 Task: Add Topo Chico Twist of Lime Sparkling Mineral Water 12 Pack Case to the cart.
Action: Mouse moved to (19, 94)
Screenshot: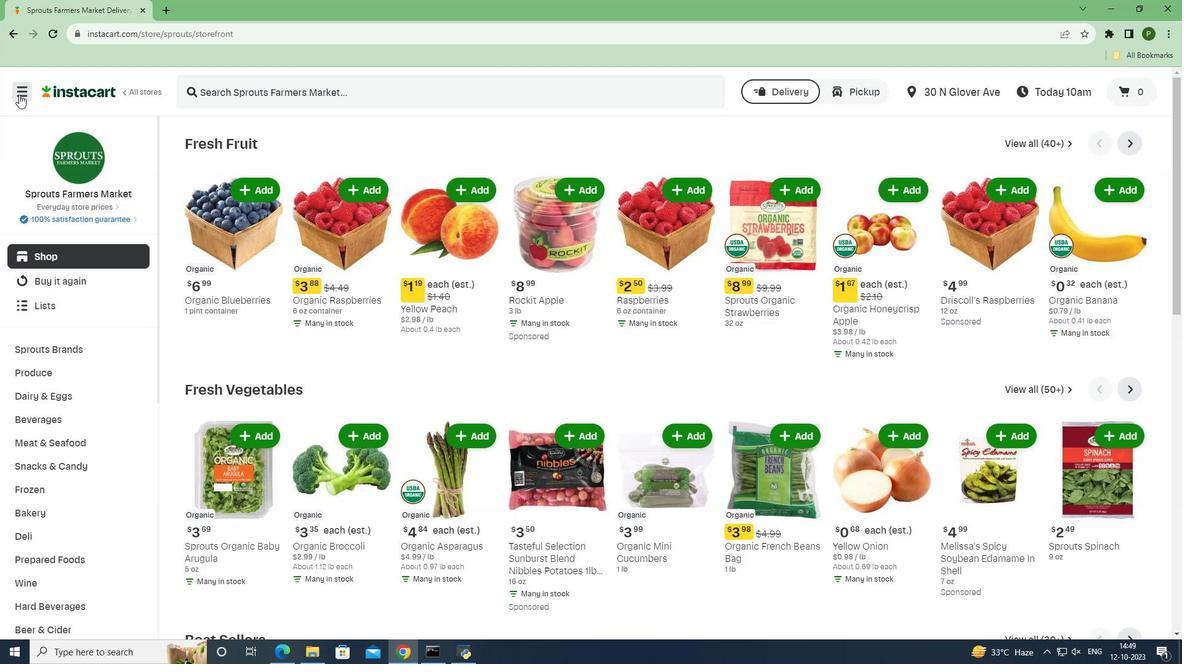 
Action: Mouse pressed left at (19, 94)
Screenshot: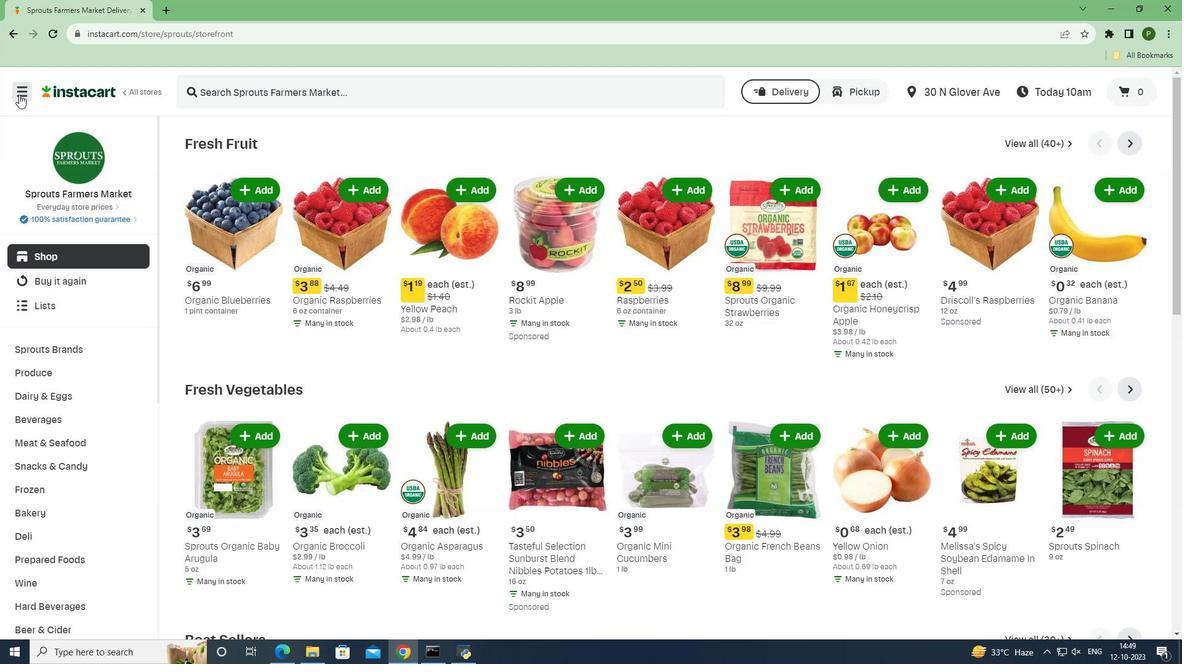 
Action: Mouse moved to (73, 321)
Screenshot: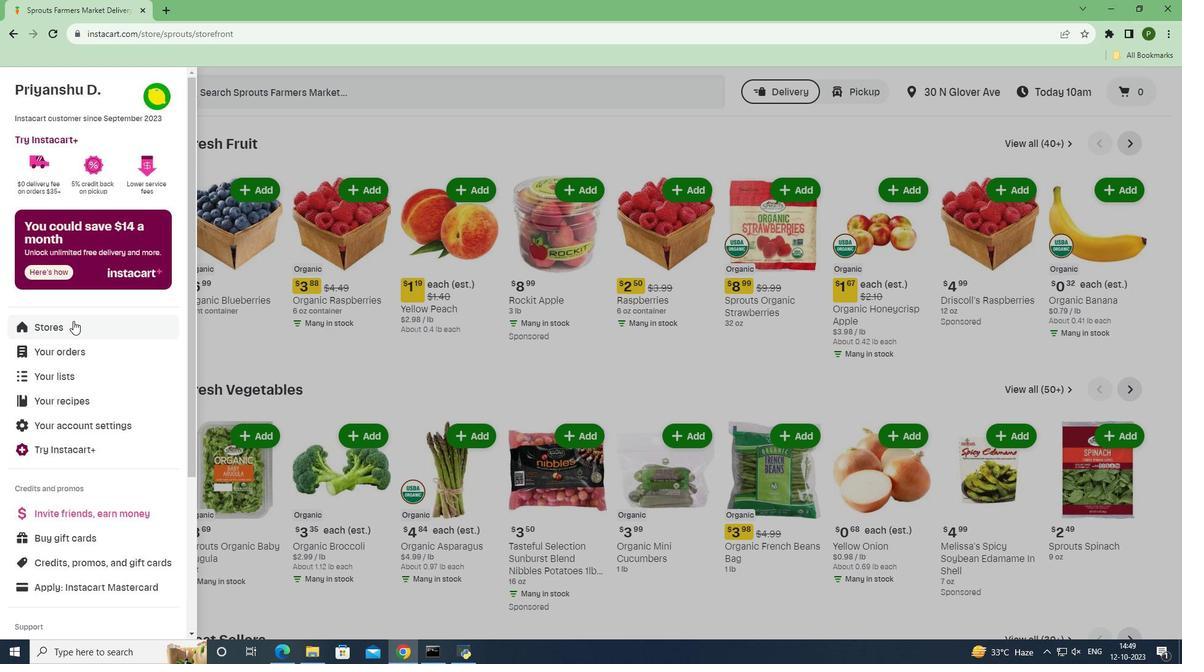 
Action: Mouse pressed left at (73, 321)
Screenshot: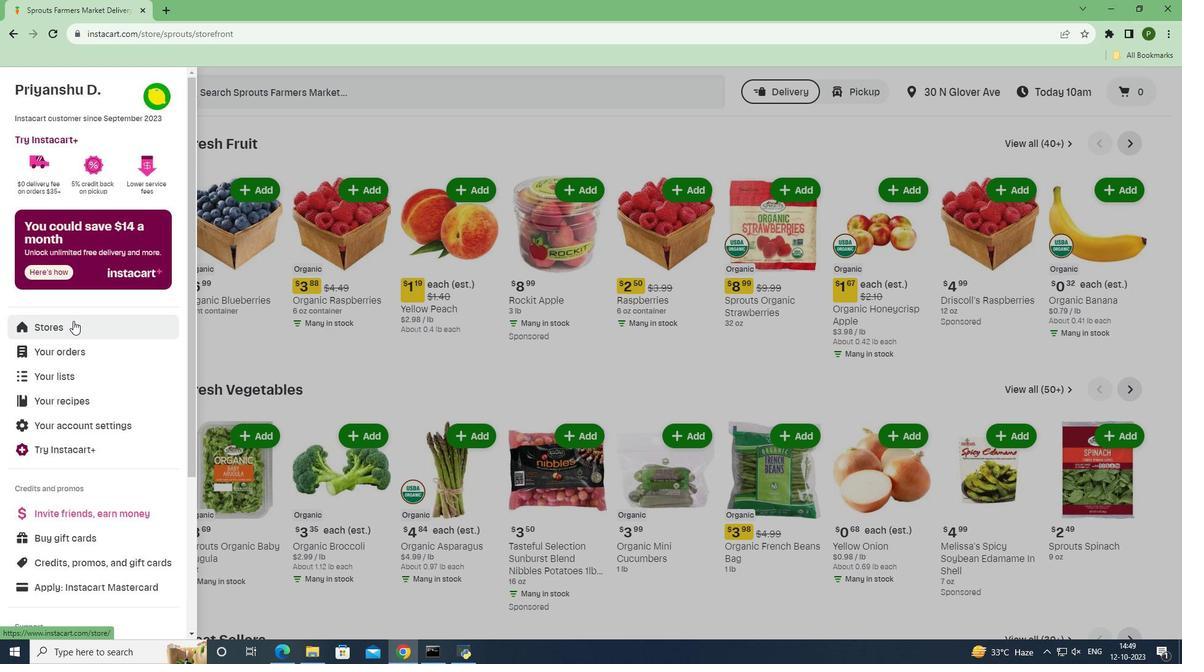 
Action: Mouse moved to (275, 145)
Screenshot: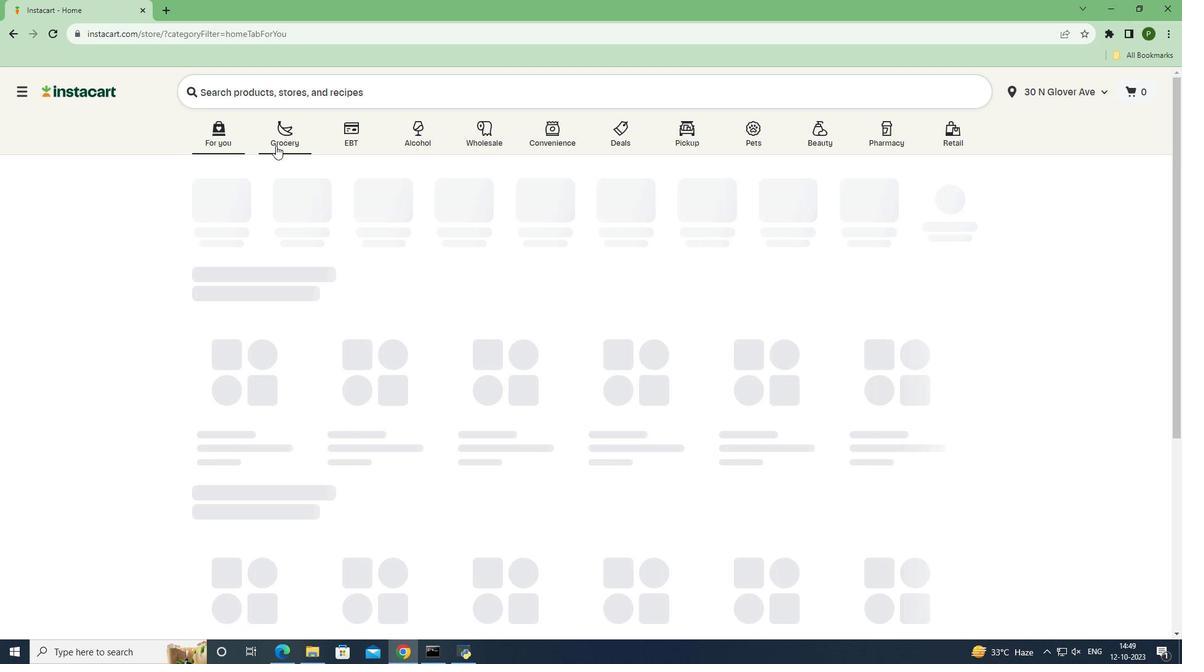 
Action: Mouse pressed left at (275, 145)
Screenshot: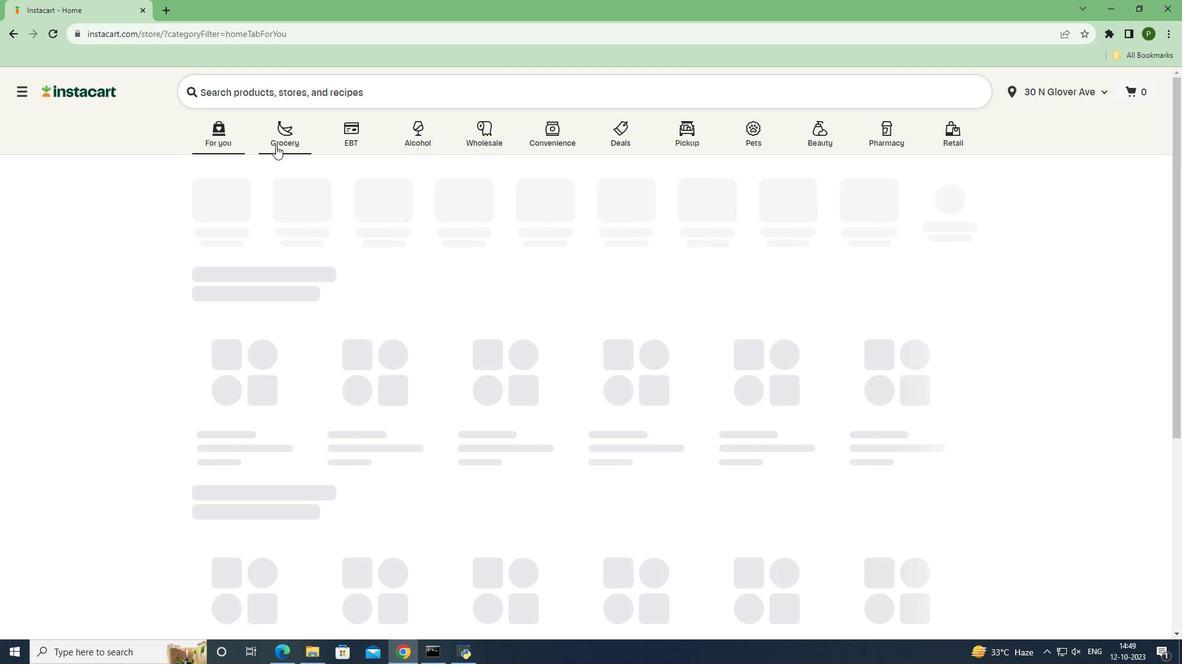 
Action: Mouse moved to (493, 282)
Screenshot: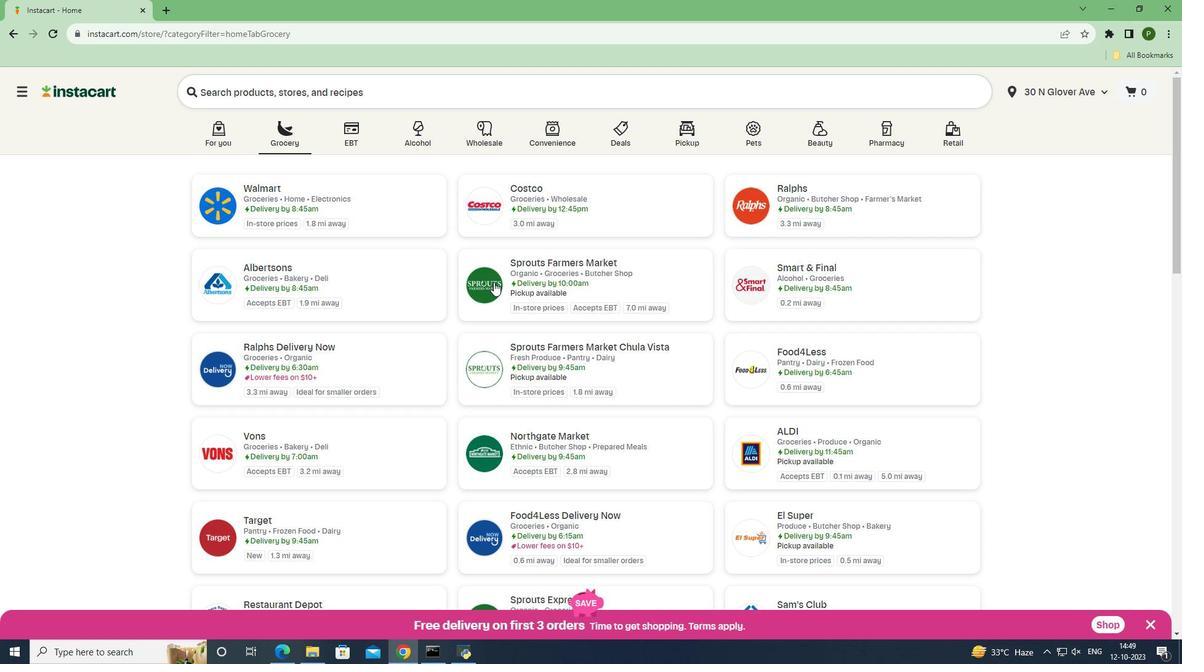 
Action: Mouse pressed left at (493, 282)
Screenshot: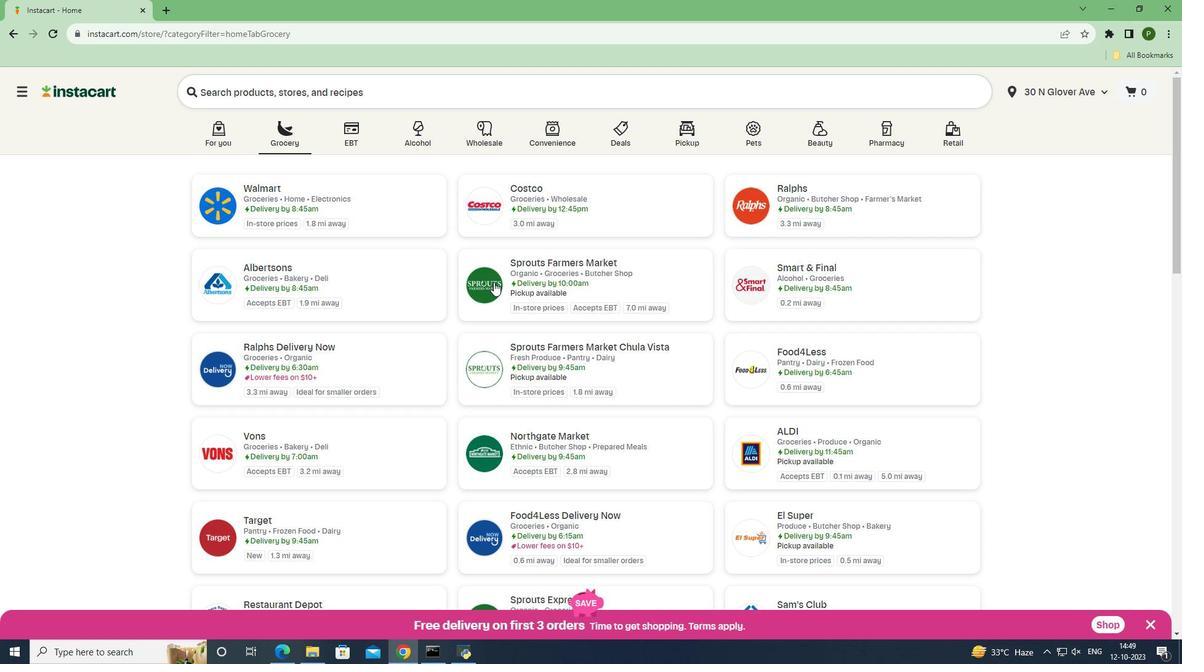 
Action: Mouse moved to (20, 418)
Screenshot: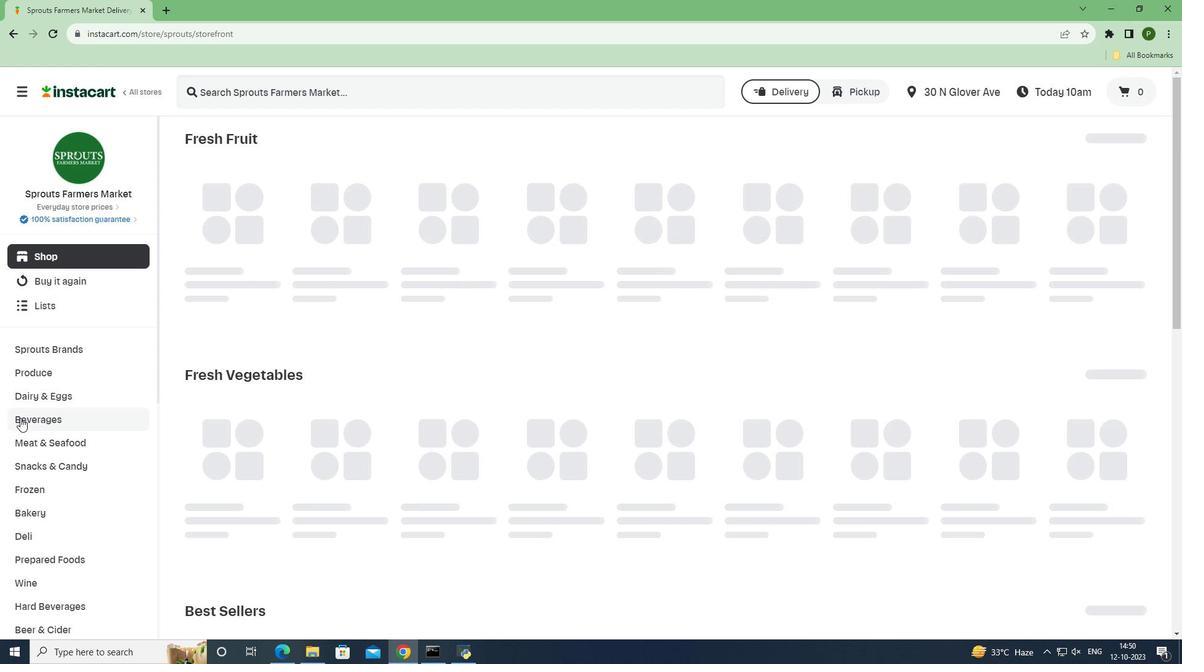 
Action: Mouse pressed left at (20, 418)
Screenshot: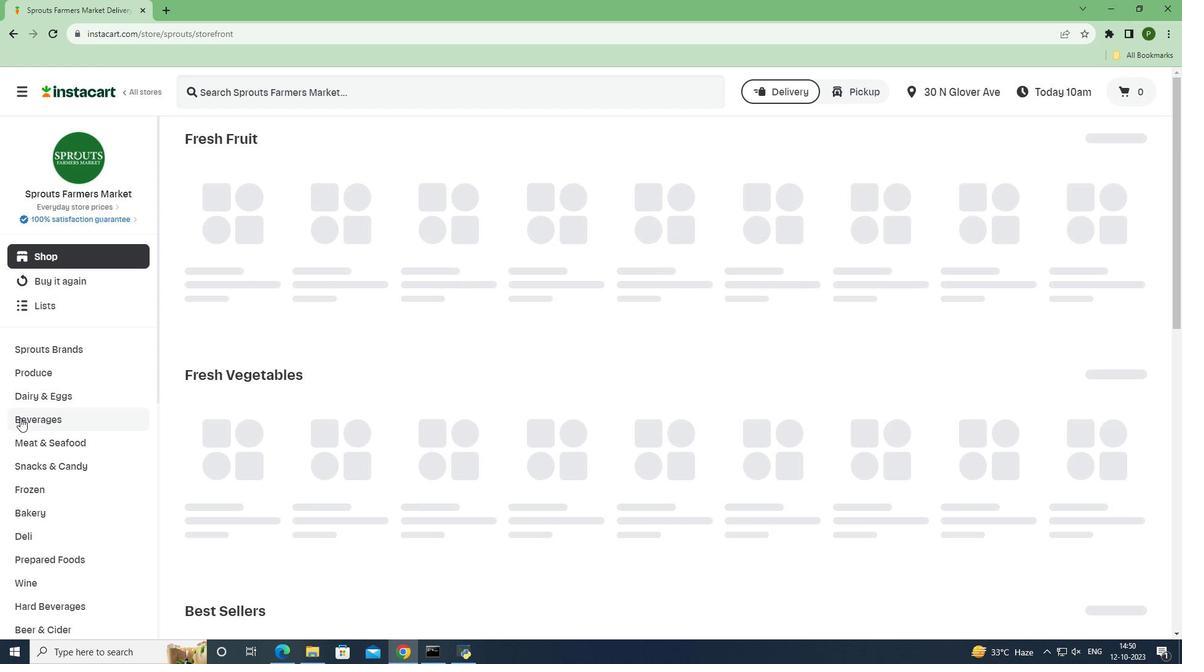 
Action: Mouse moved to (538, 179)
Screenshot: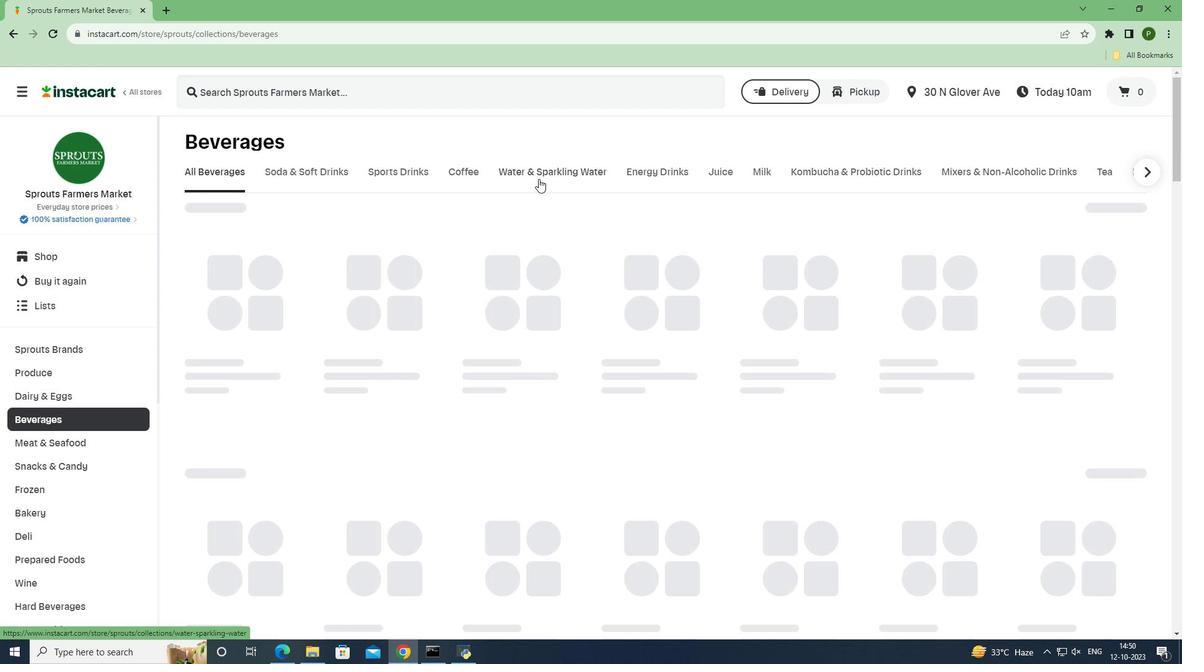 
Action: Mouse pressed left at (538, 179)
Screenshot: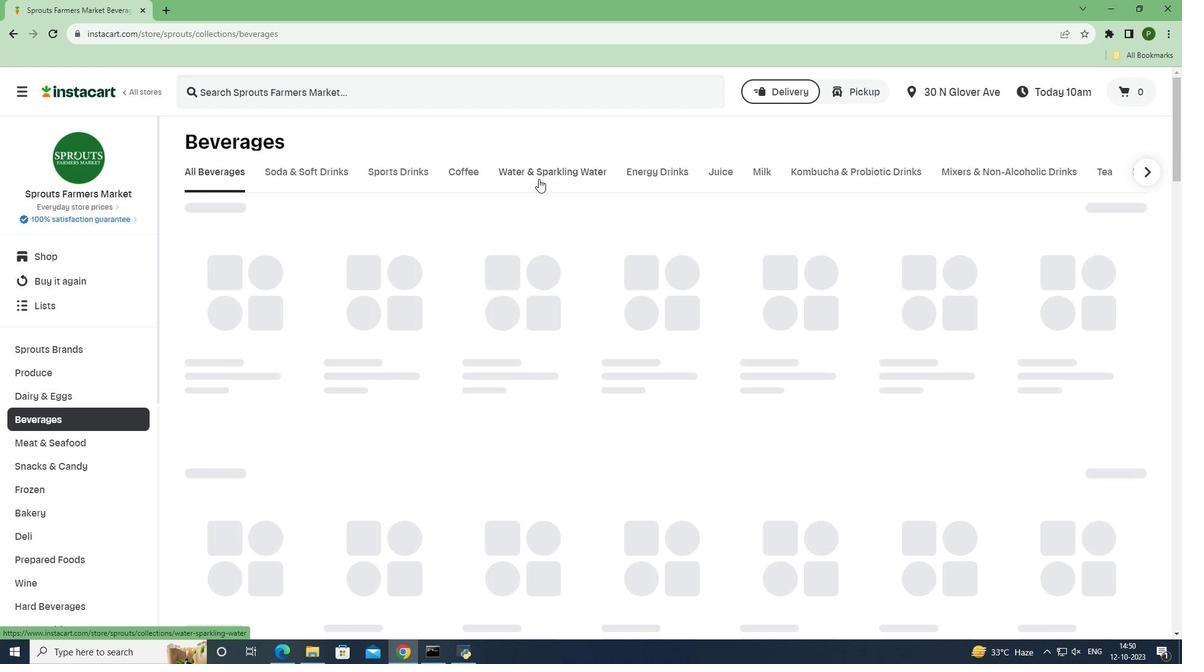 
Action: Mouse moved to (286, 92)
Screenshot: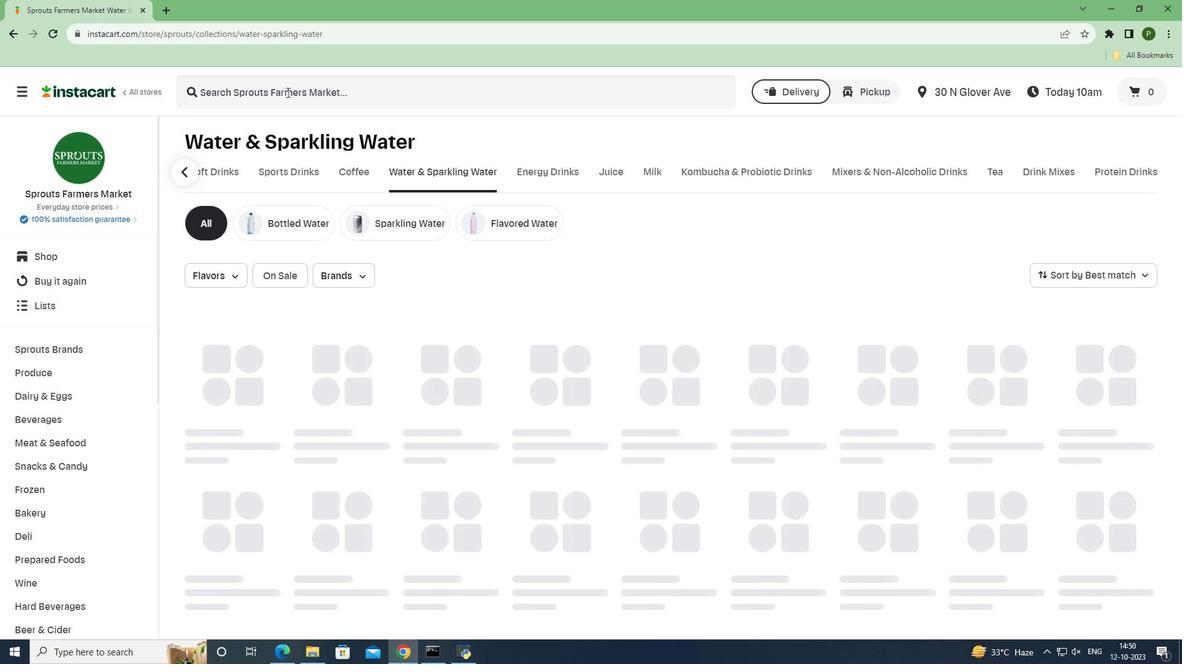 
Action: Mouse pressed left at (286, 92)
Screenshot: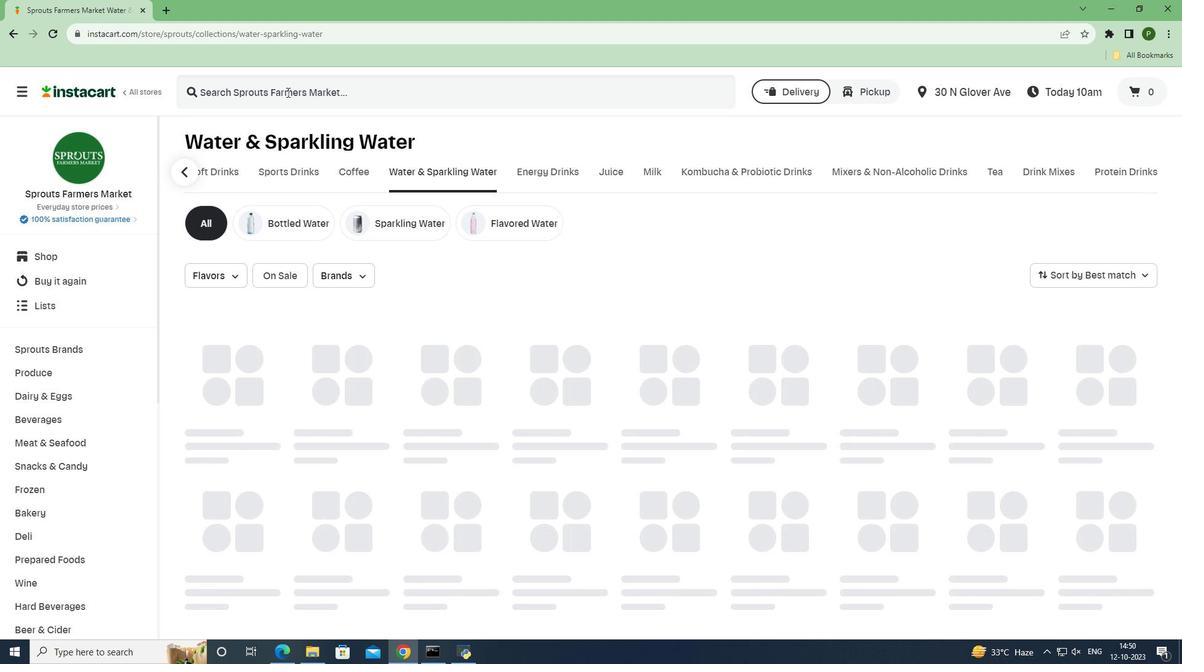 
Action: Key pressed <Key.caps_lock><Key.caps_lock>t<Key.caps_lock>OPO<Key.space><Key.caps_lock>c<Key.caps_lock>HICO<Key.space><Key.caps_lock>t<Key.caps_lock>WIST<Key.space>OF<Key.space><Key.caps_lock>l<Key.caps_lock>IME<Key.space><Key.caps_lock>s<Key.caps_lock>PARKLING<Key.space><Key.caps_lock>m<Key.caps_lock>INERAL<Key.space><Key.caps_lock>w<Key.caps_lock>ATER<Key.space>12<Key.space><Key.caps_lock>p<Key.caps_lock>ACK<Key.space><Key.caps_lock>c<Key.caps_lock>ASE<Key.space><Key.enter>
Screenshot: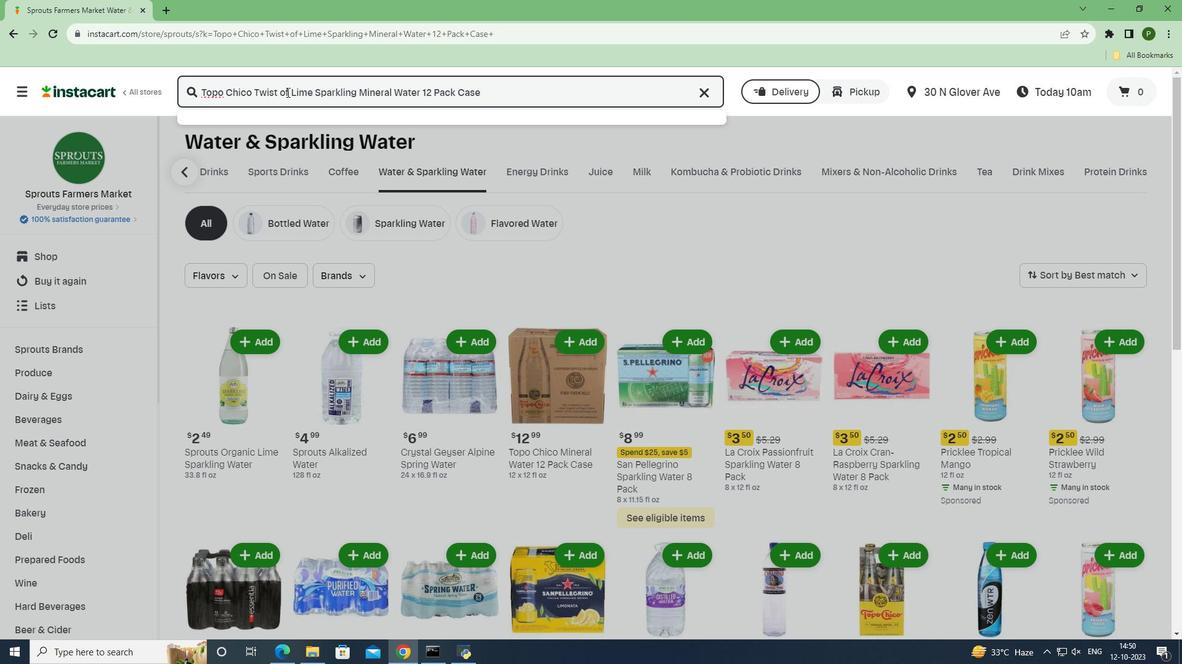 
Action: Mouse moved to (347, 226)
Screenshot: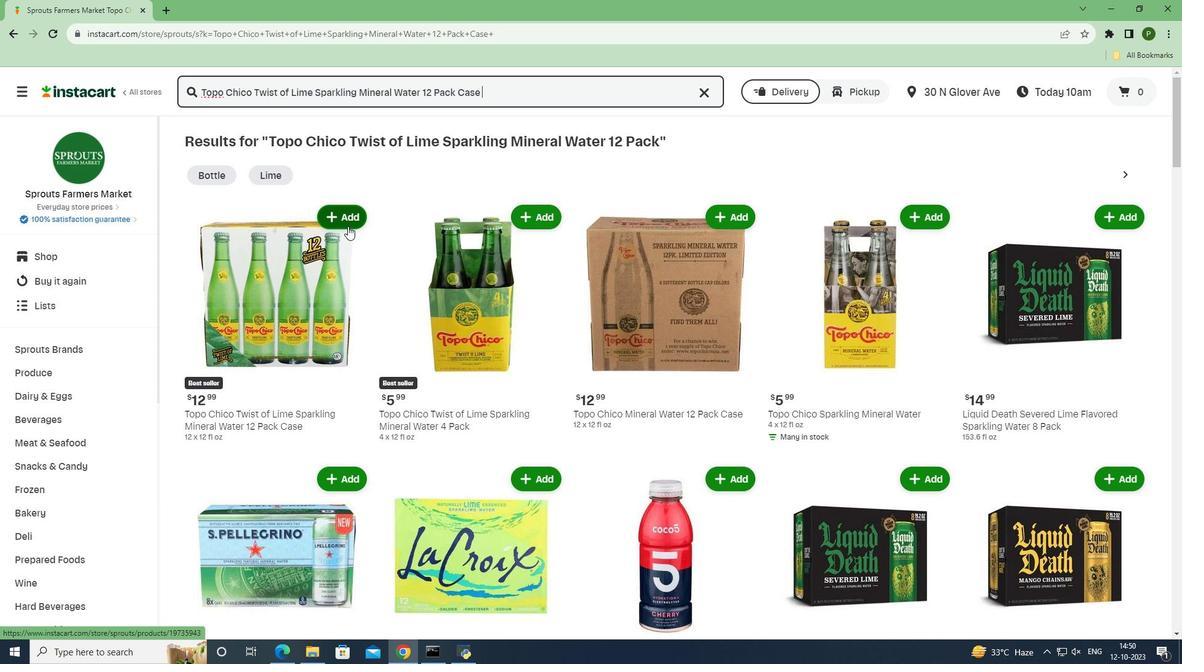 
Action: Mouse pressed left at (347, 226)
Screenshot: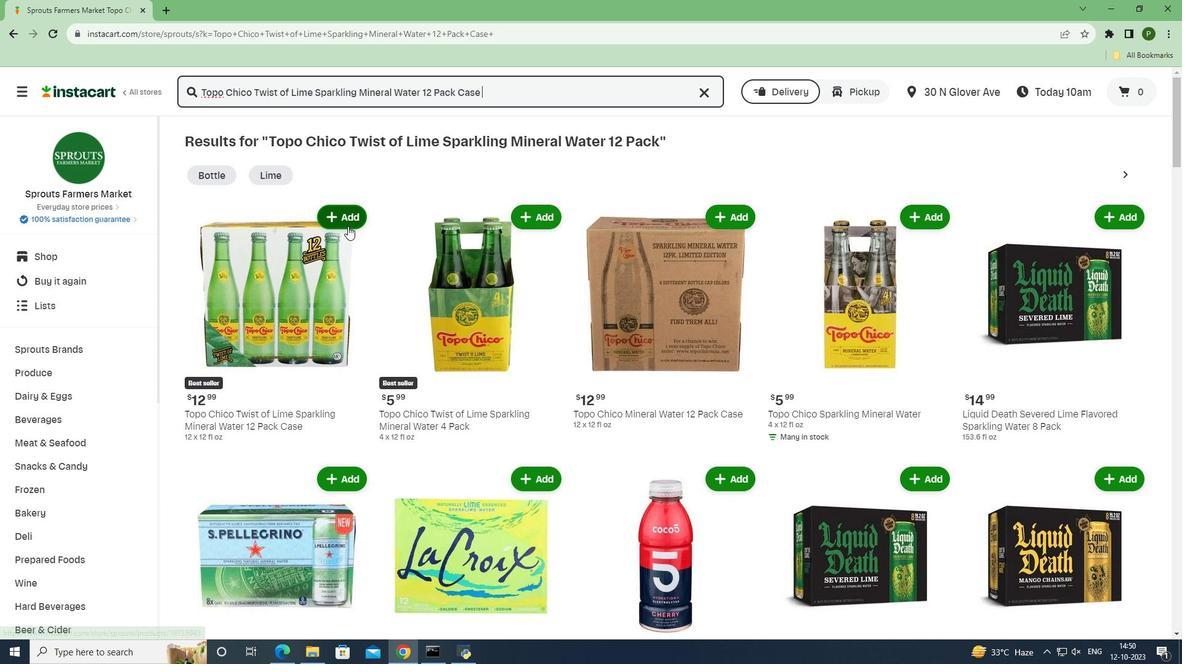 
Action: Mouse moved to (383, 277)
Screenshot: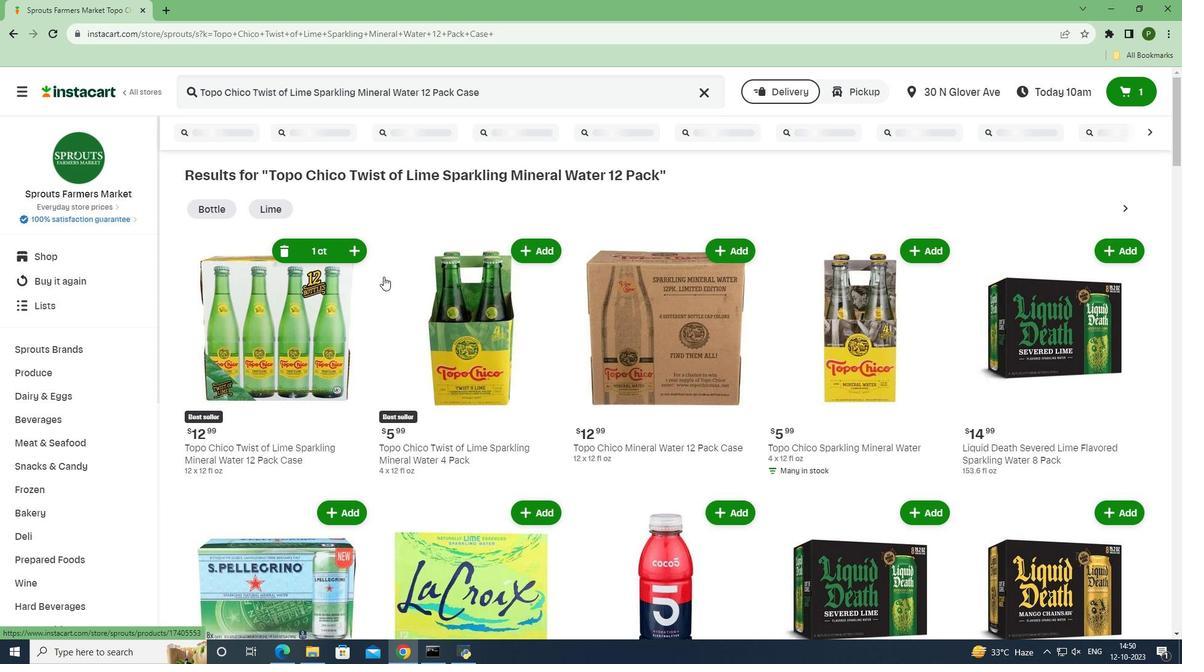 
